 Task: Add filter "In the last 30 days" in the request date.
Action: Mouse moved to (934, 267)
Screenshot: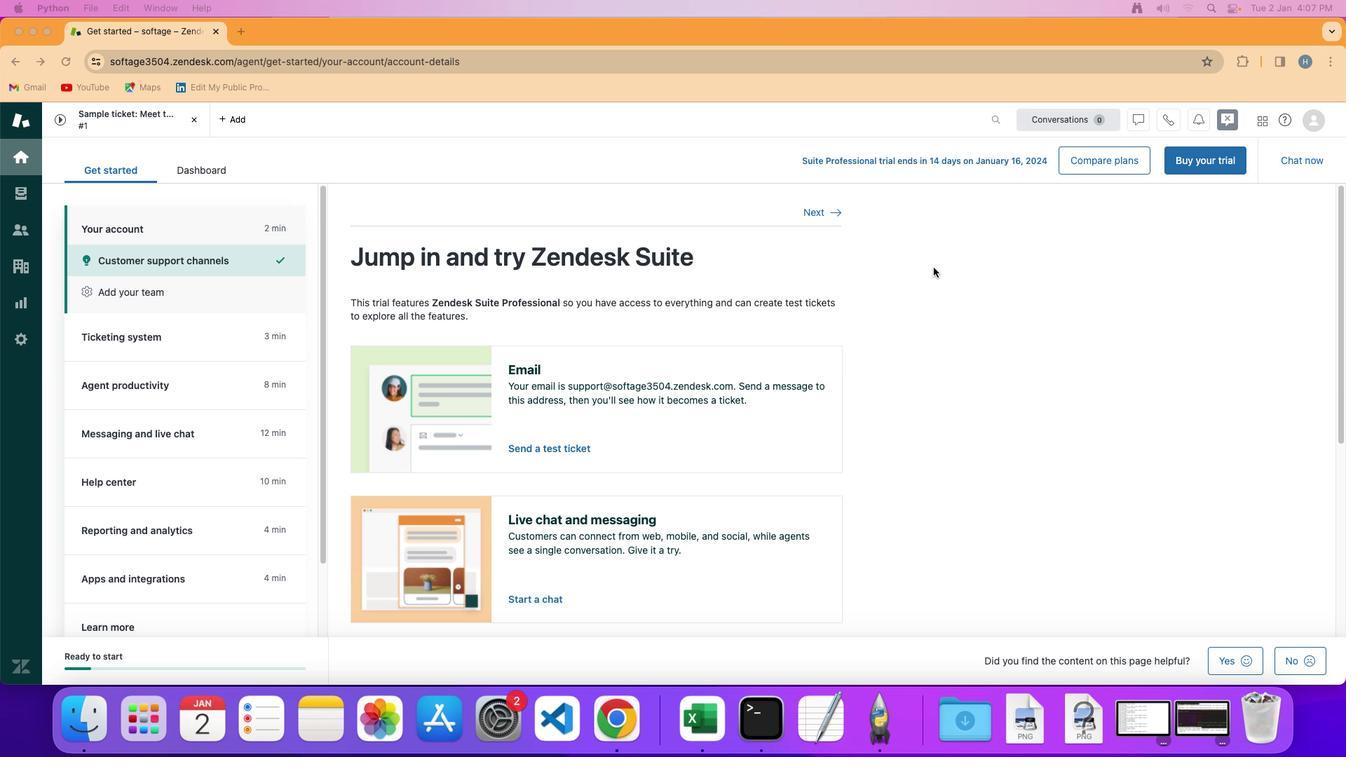
Action: Mouse pressed left at (934, 267)
Screenshot: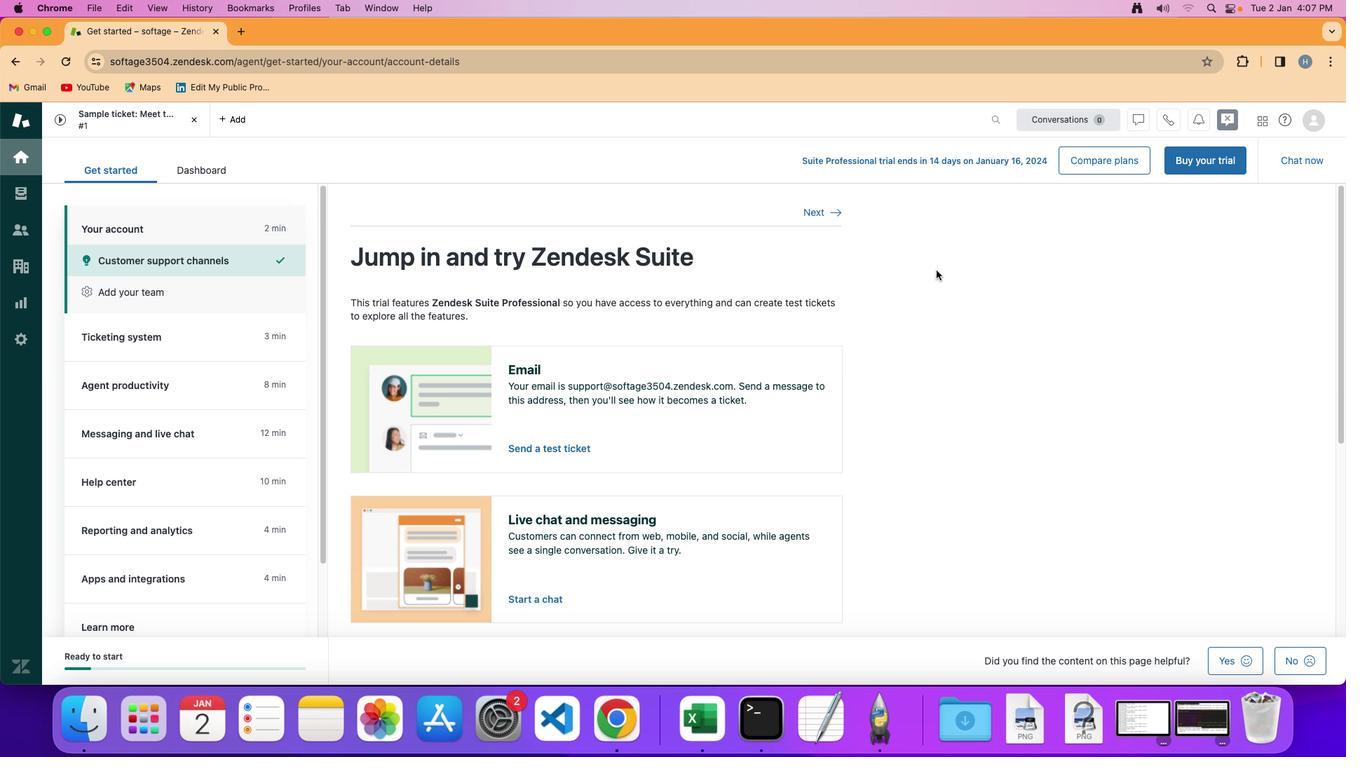 
Action: Mouse moved to (23, 185)
Screenshot: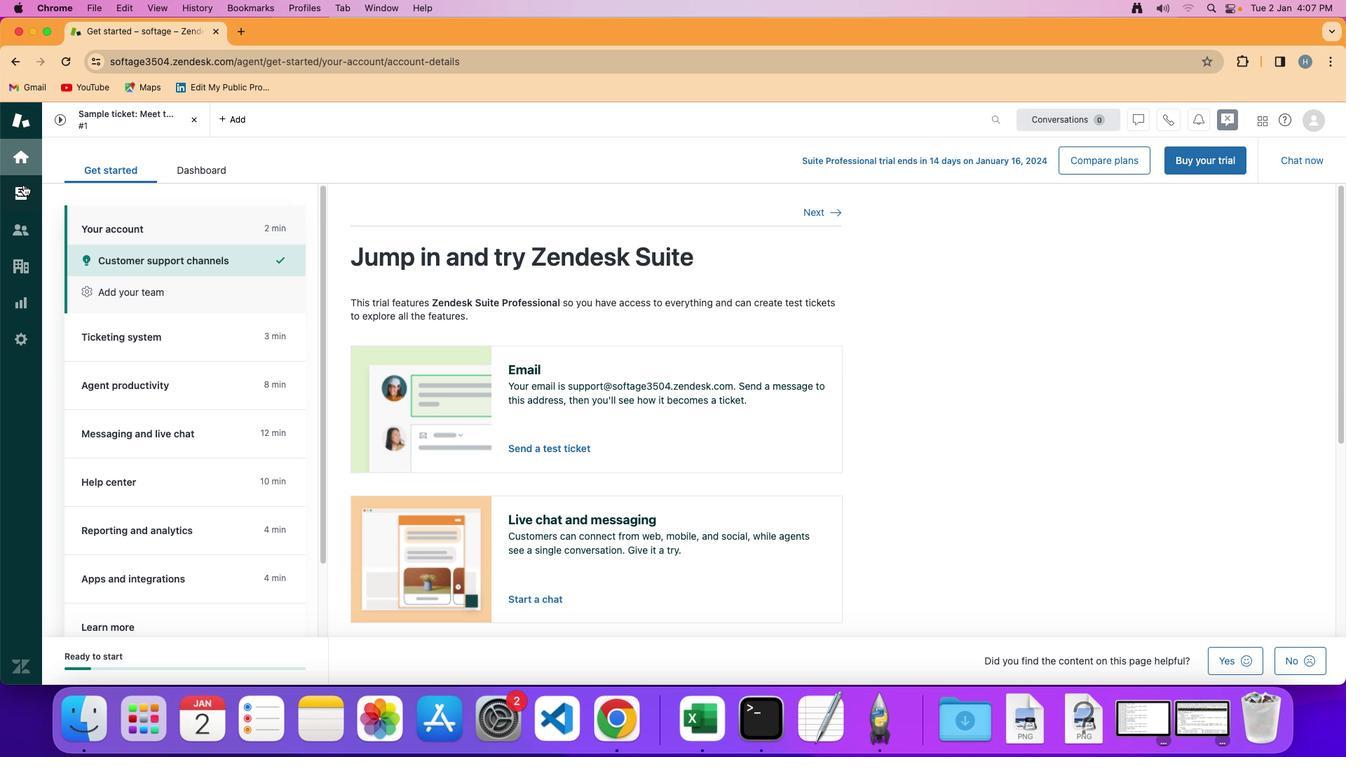 
Action: Mouse pressed left at (23, 185)
Screenshot: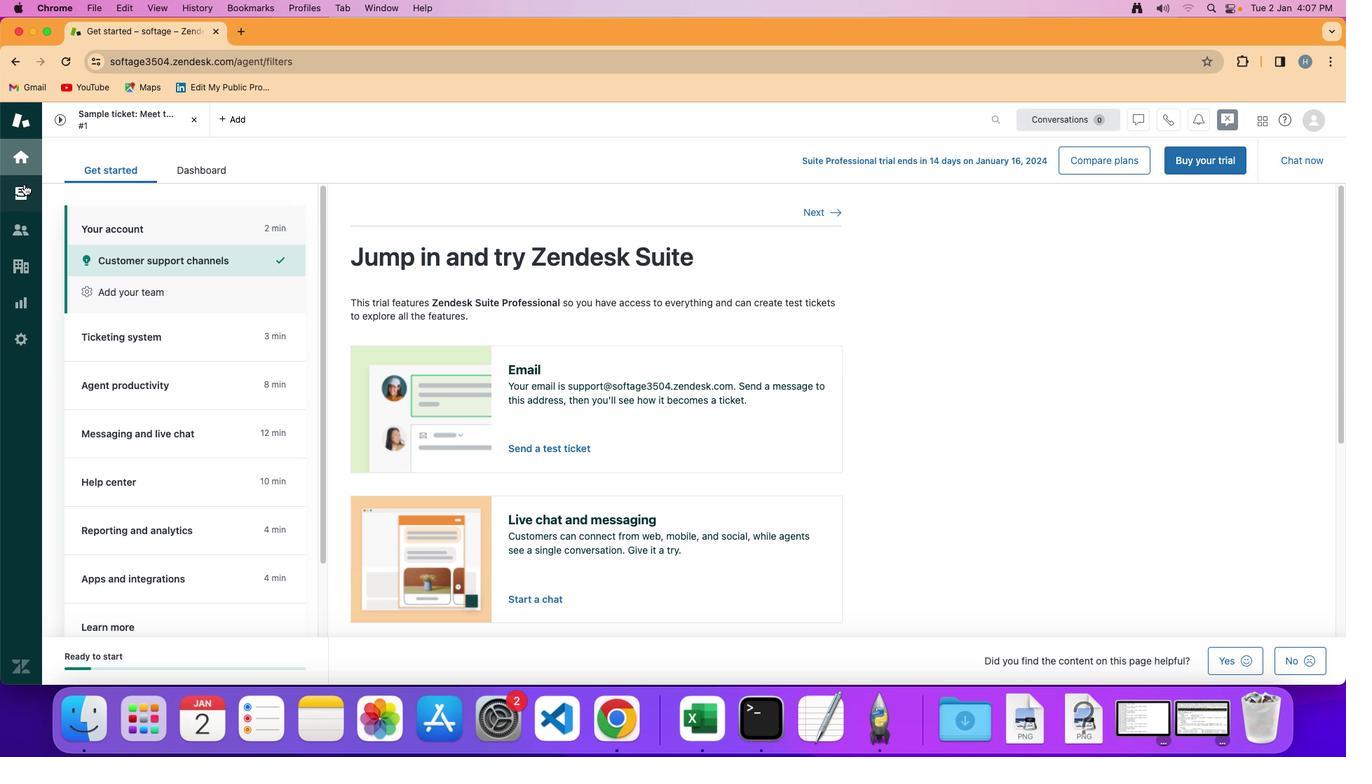 
Action: Mouse moved to (328, 212)
Screenshot: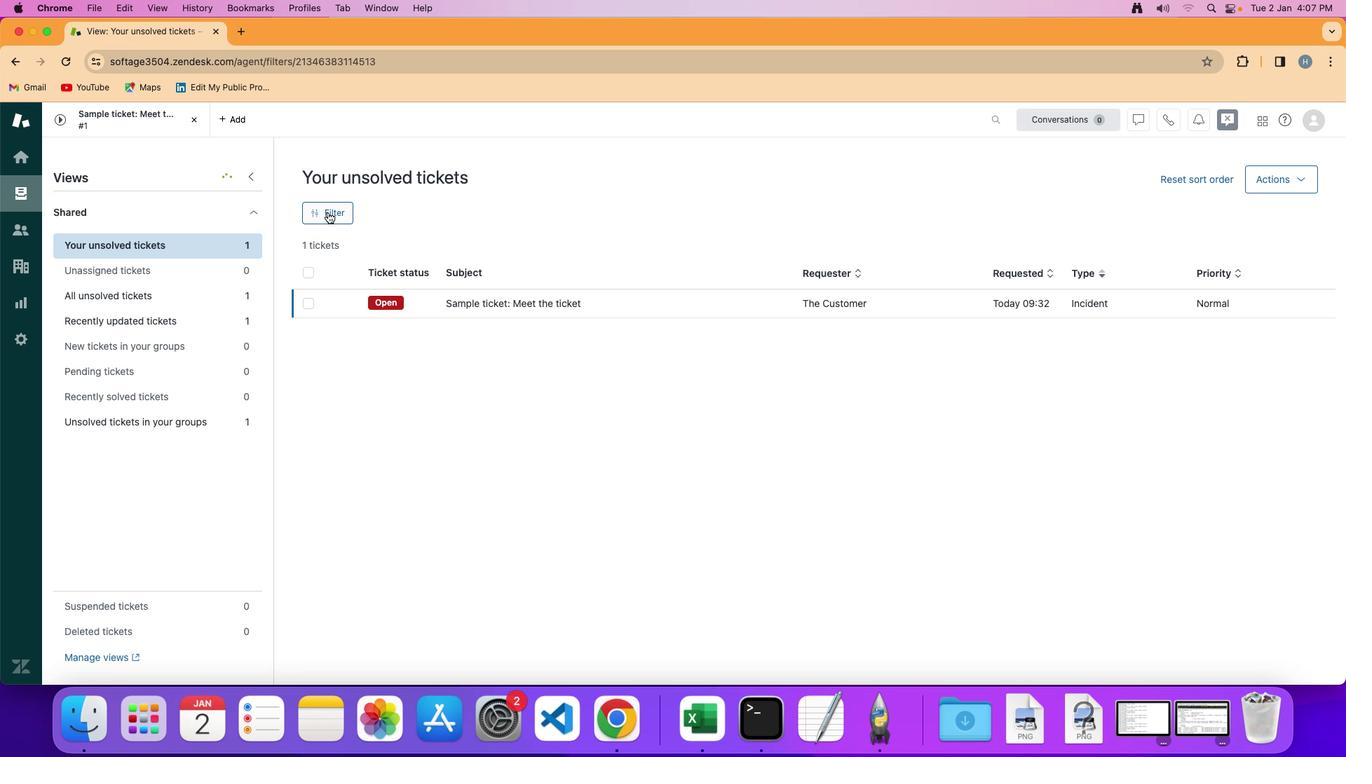 
Action: Mouse pressed left at (328, 212)
Screenshot: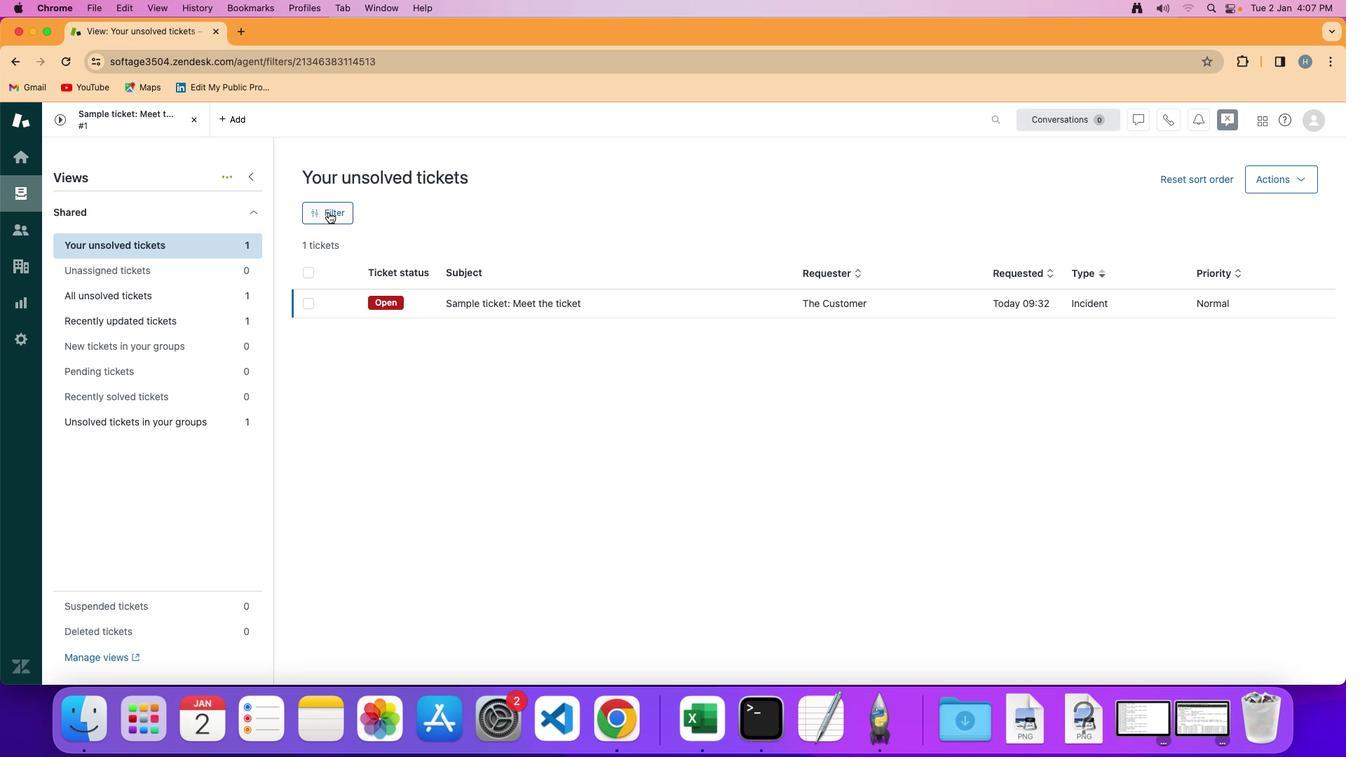 
Action: Mouse moved to (1165, 406)
Screenshot: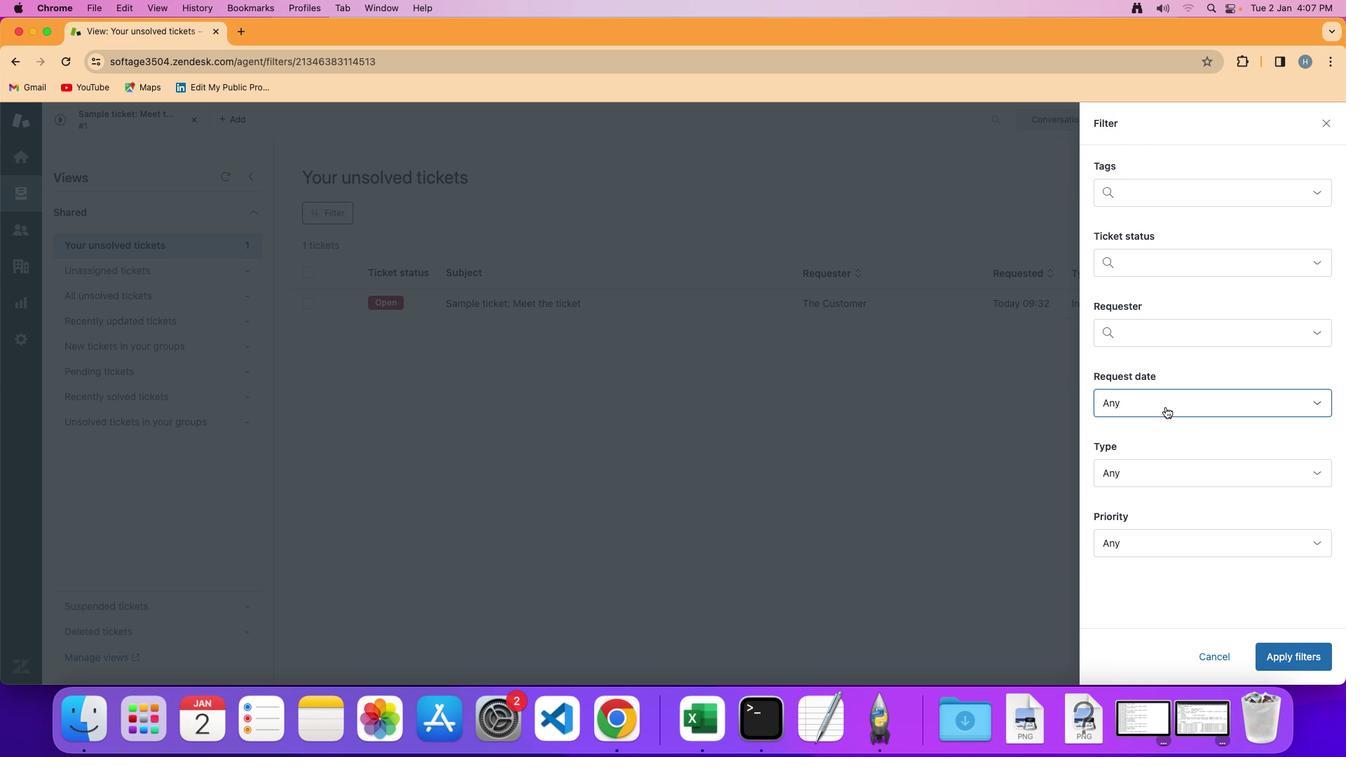 
Action: Mouse pressed left at (1165, 406)
Screenshot: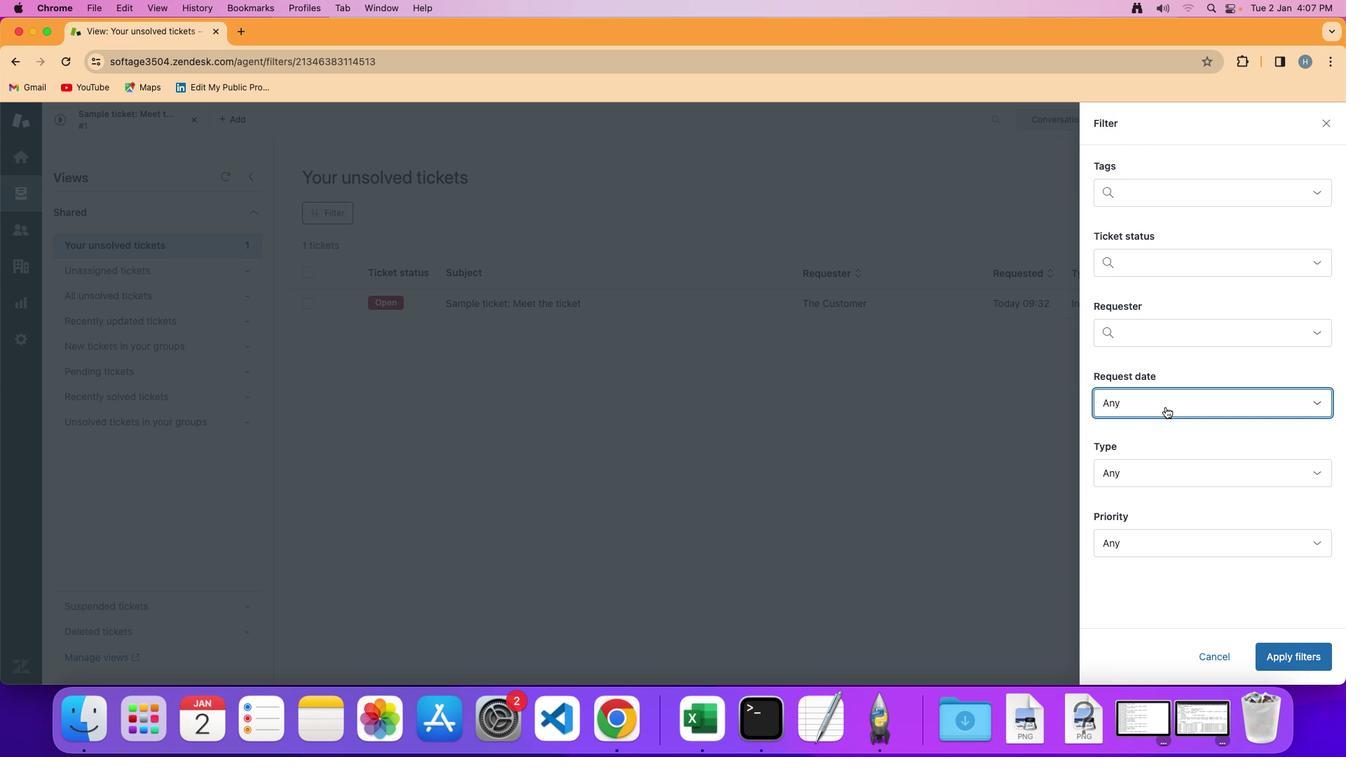 
Action: Mouse moved to (1217, 274)
Screenshot: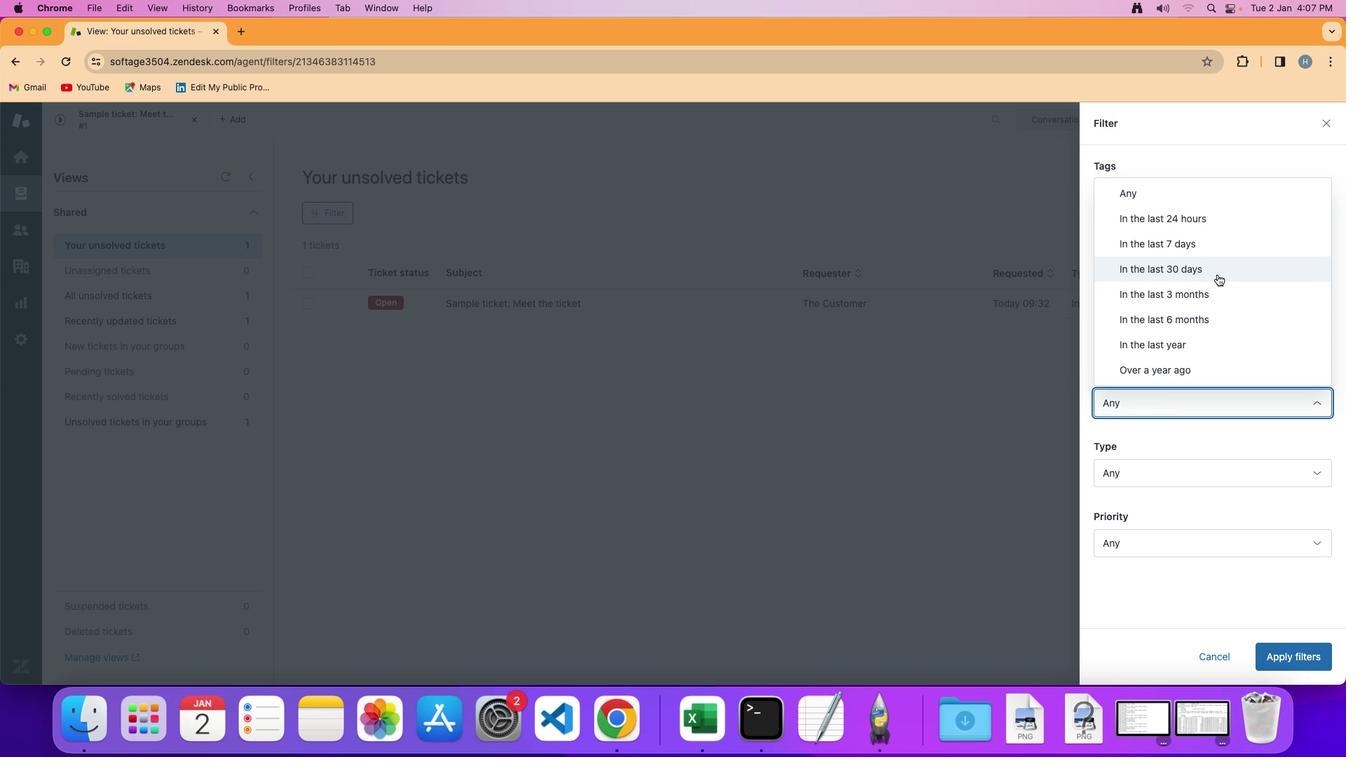 
Action: Mouse pressed left at (1217, 274)
Screenshot: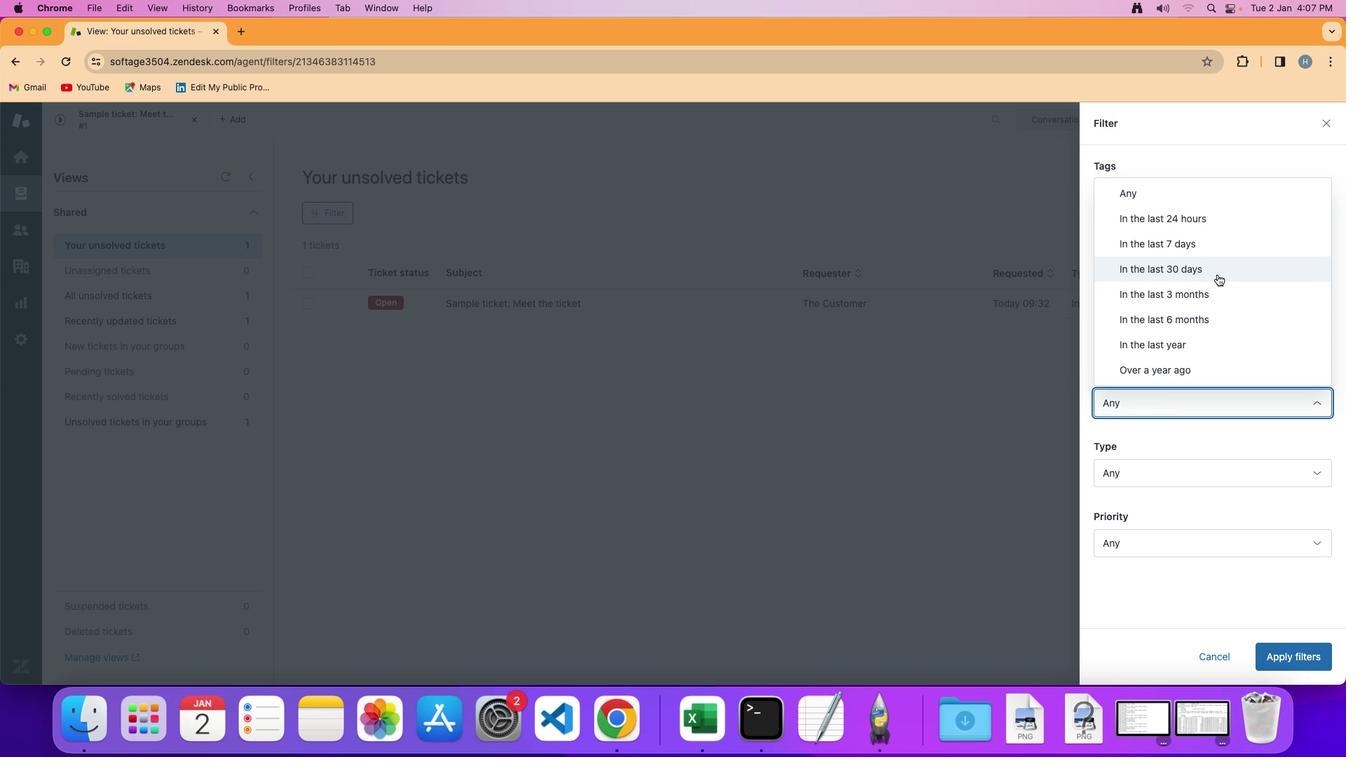 
Action: Mouse moved to (1283, 652)
Screenshot: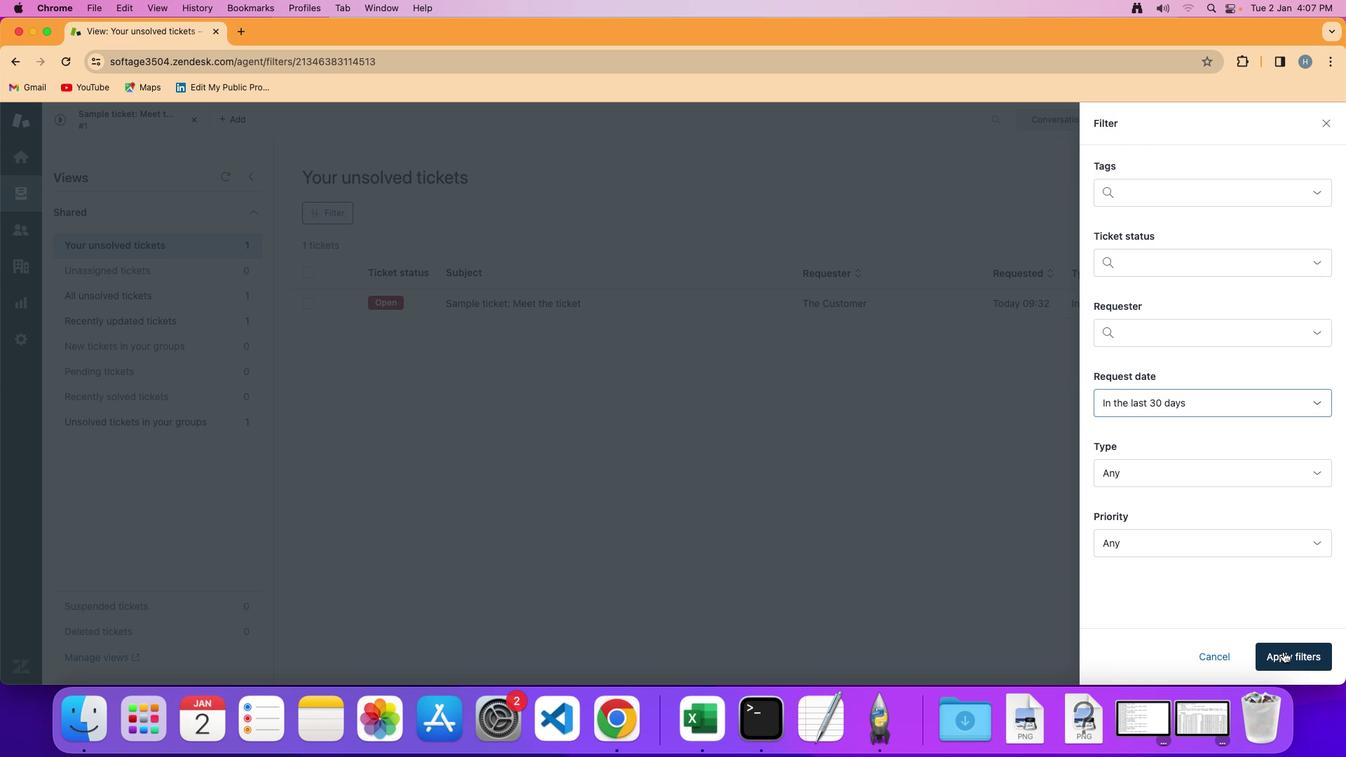 
Action: Mouse pressed left at (1283, 652)
Screenshot: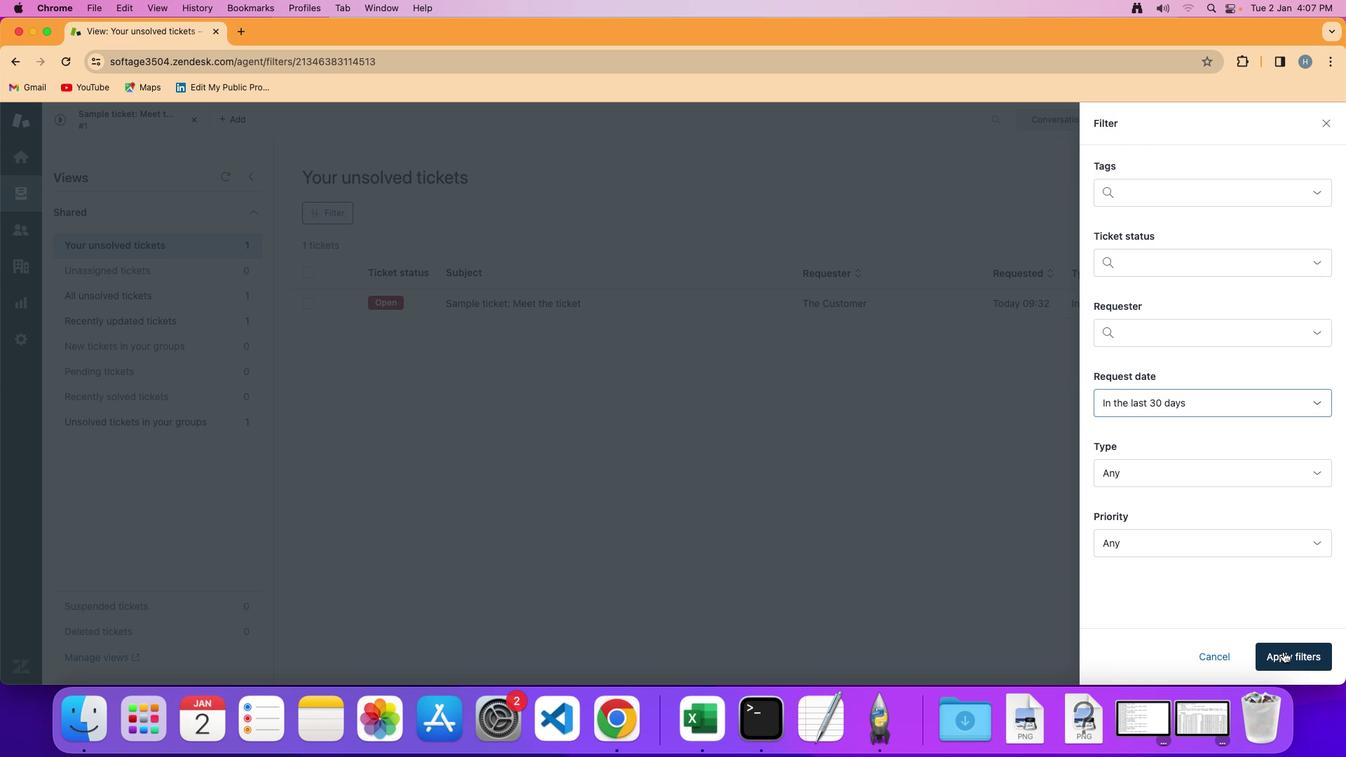 
Action: Mouse moved to (910, 474)
Screenshot: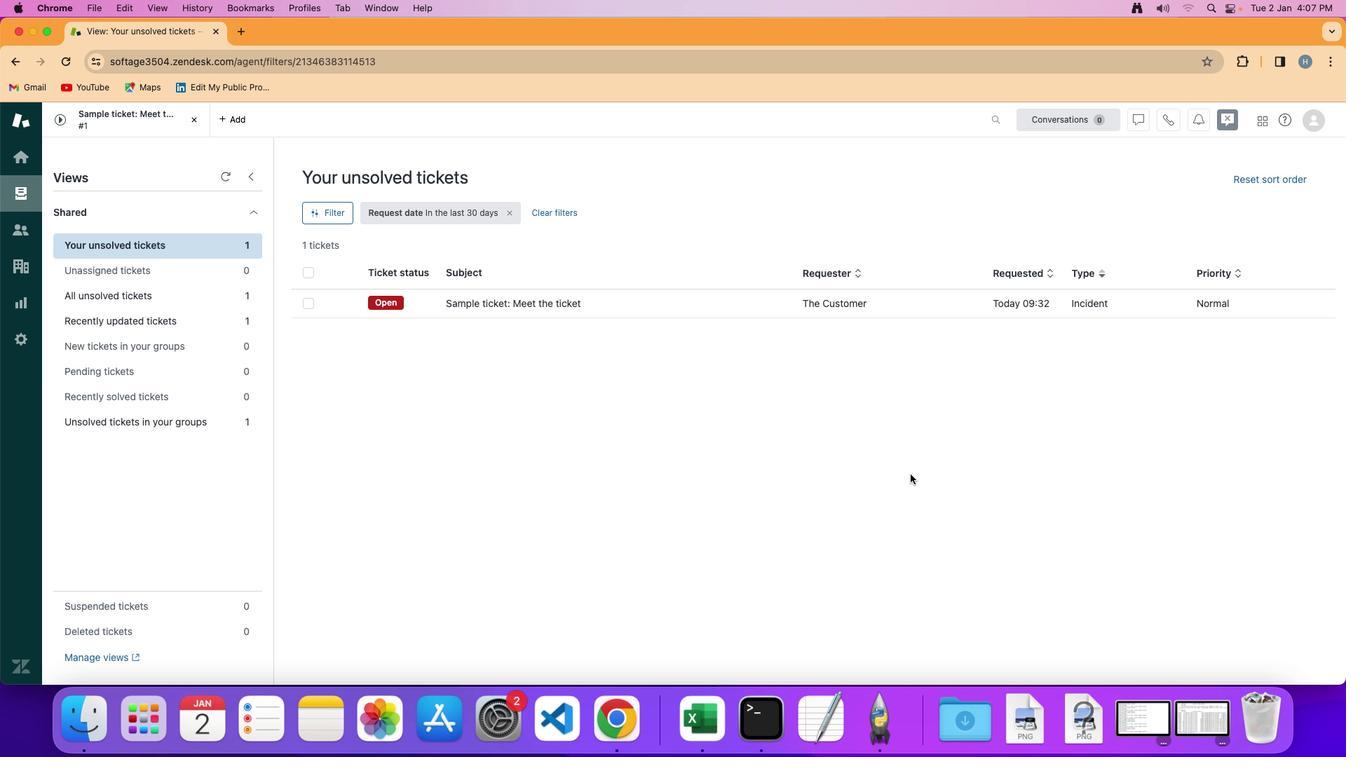 
